 Task: Add a condition where "Priority Is -" in recently solved tickets.
Action: Mouse pressed left at (204, 436)
Screenshot: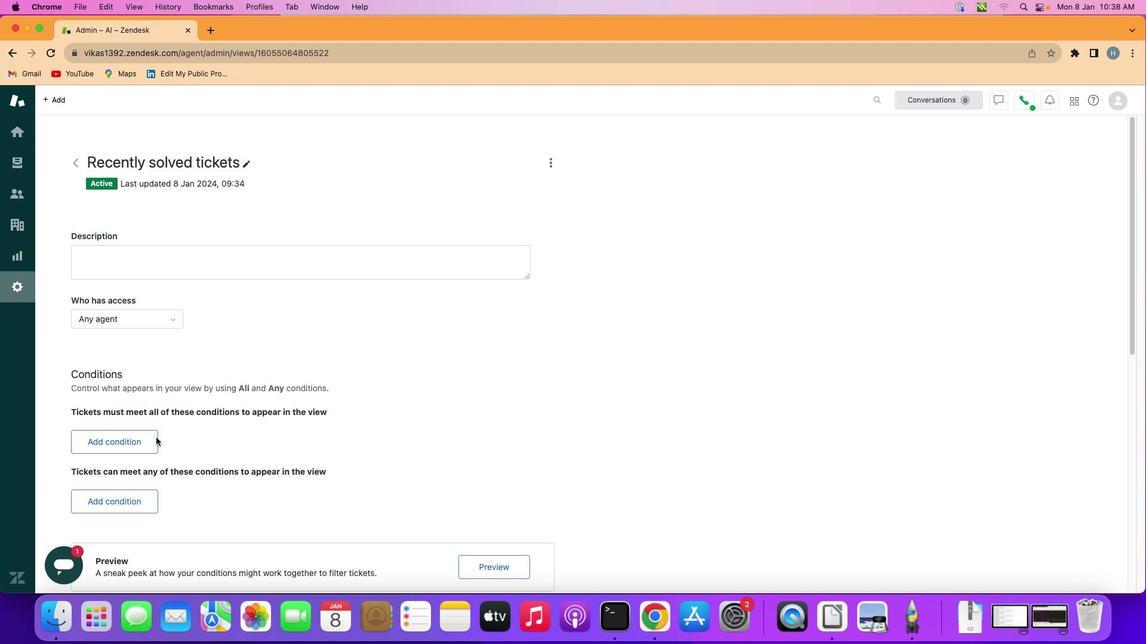 
Action: Mouse moved to (137, 444)
Screenshot: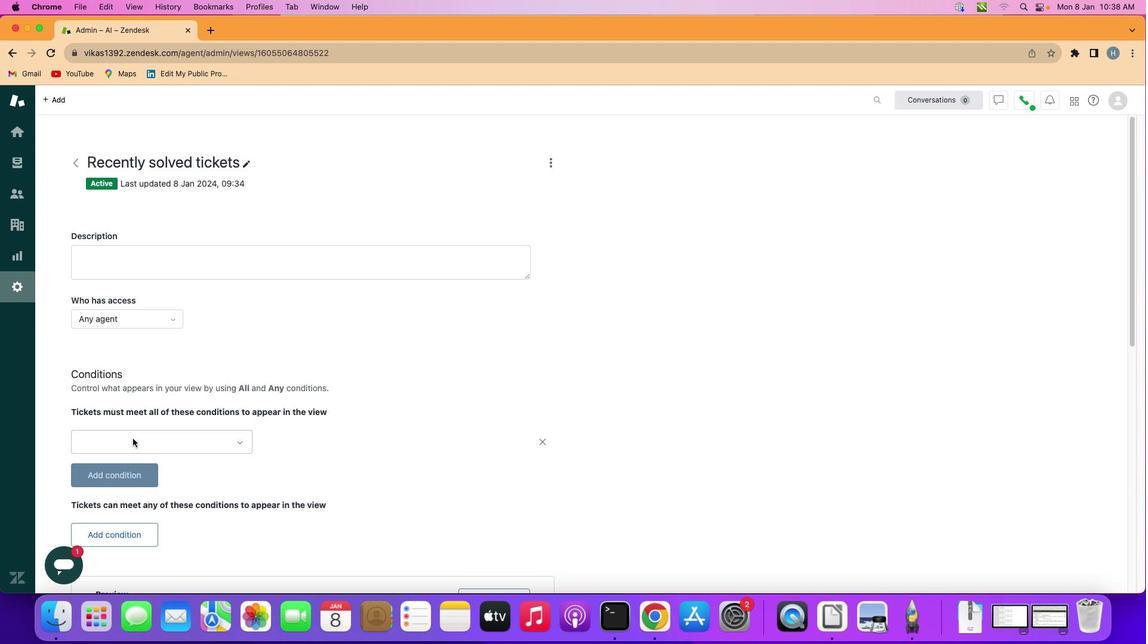 
Action: Mouse pressed left at (137, 444)
Screenshot: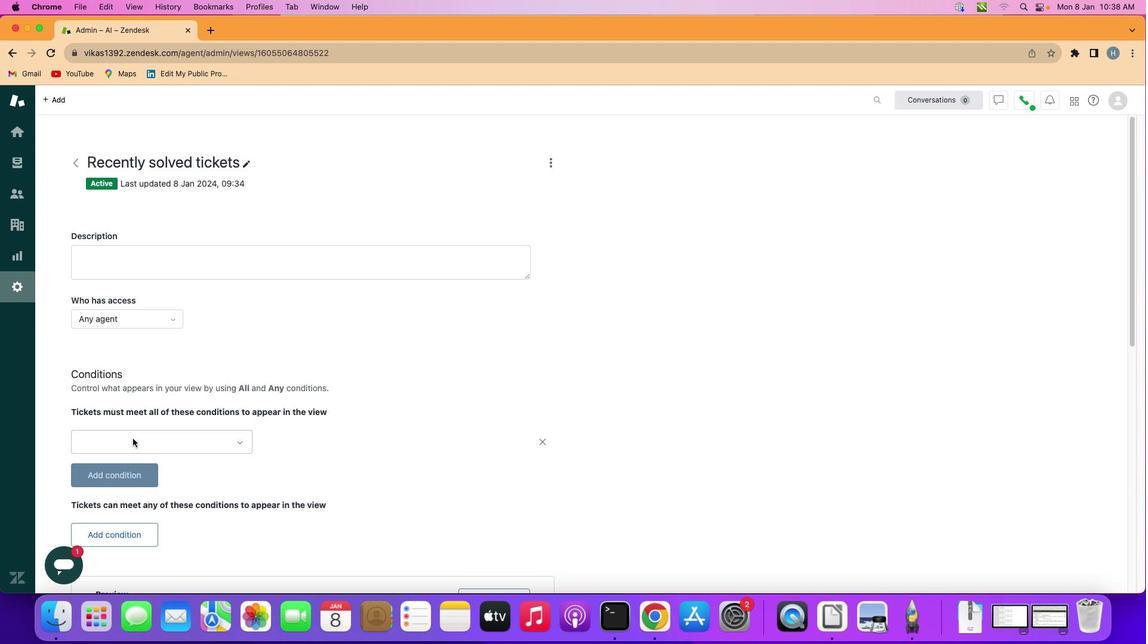 
Action: Mouse moved to (152, 446)
Screenshot: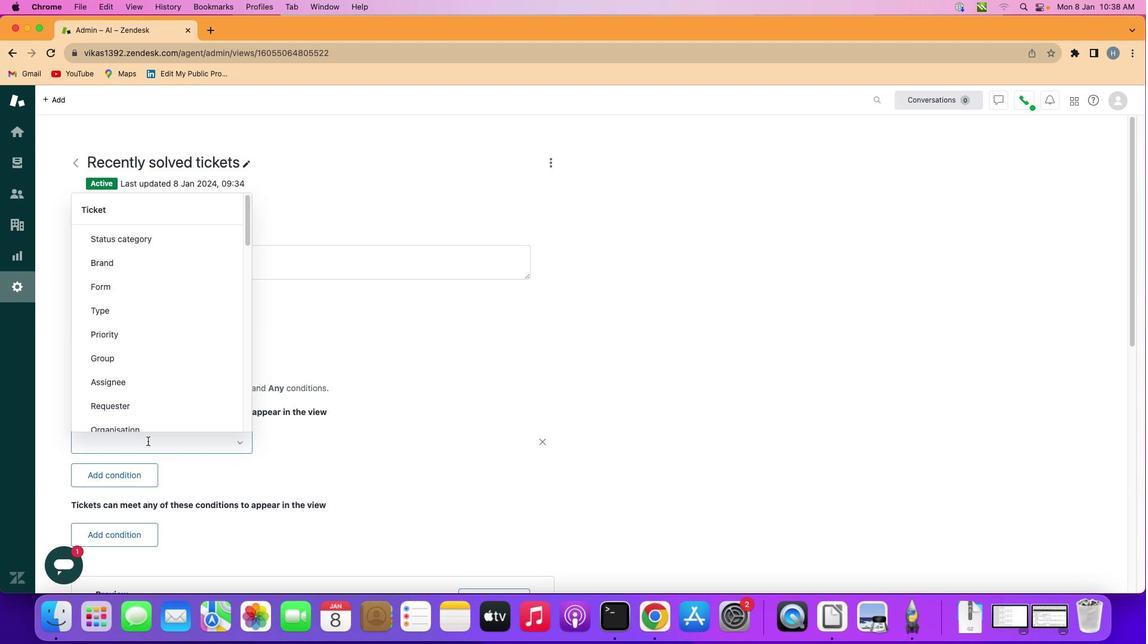 
Action: Mouse pressed left at (152, 446)
Screenshot: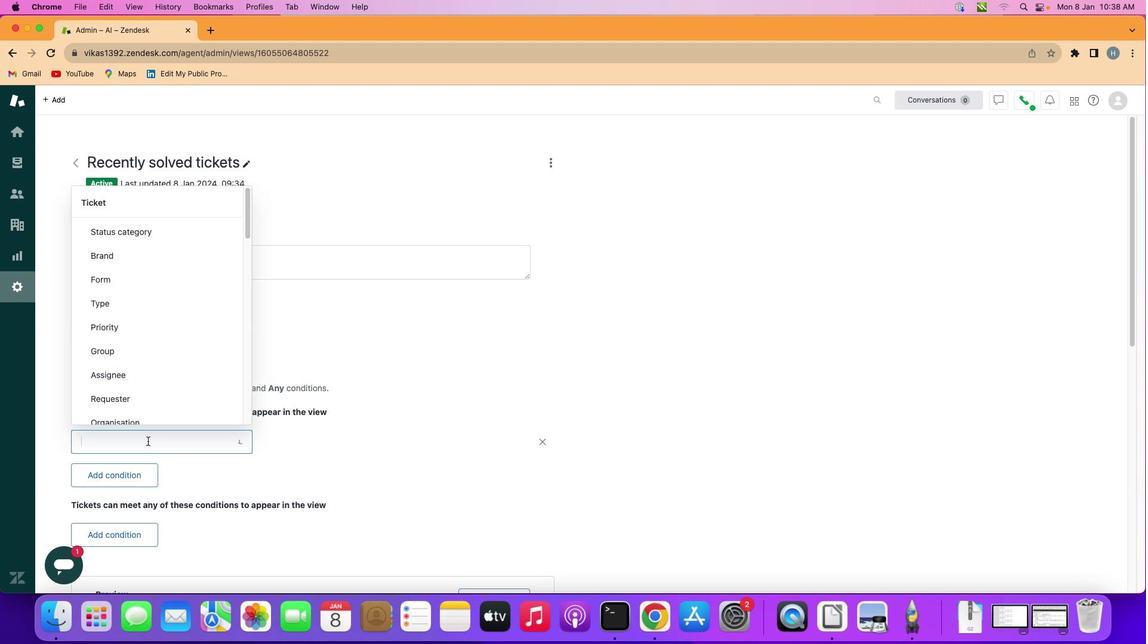 
Action: Mouse moved to (180, 337)
Screenshot: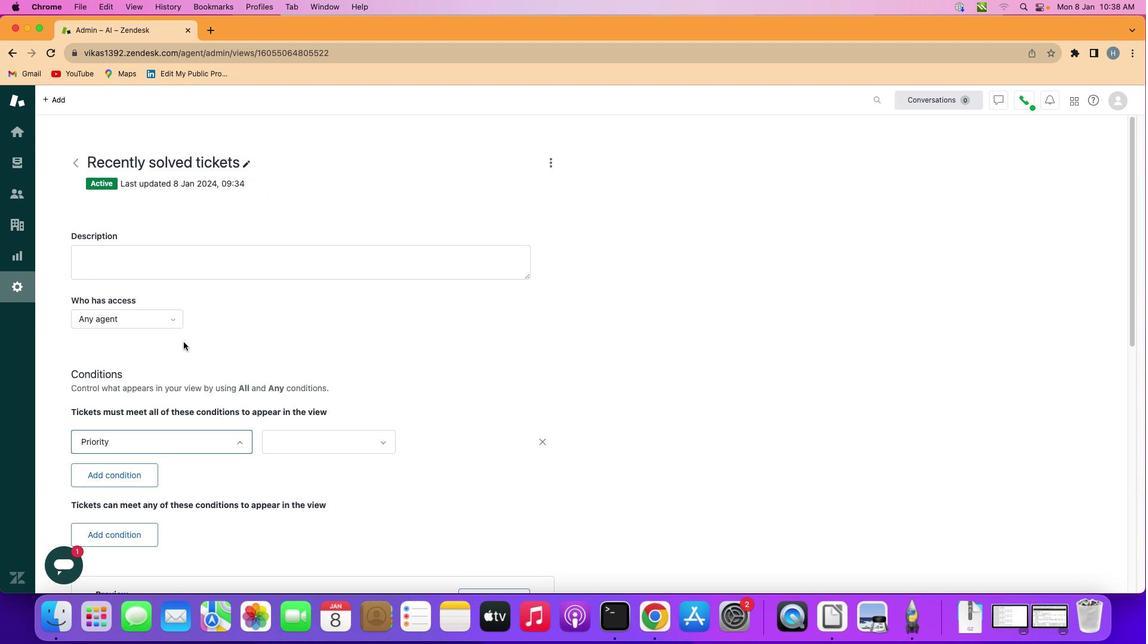 
Action: Mouse pressed left at (180, 337)
Screenshot: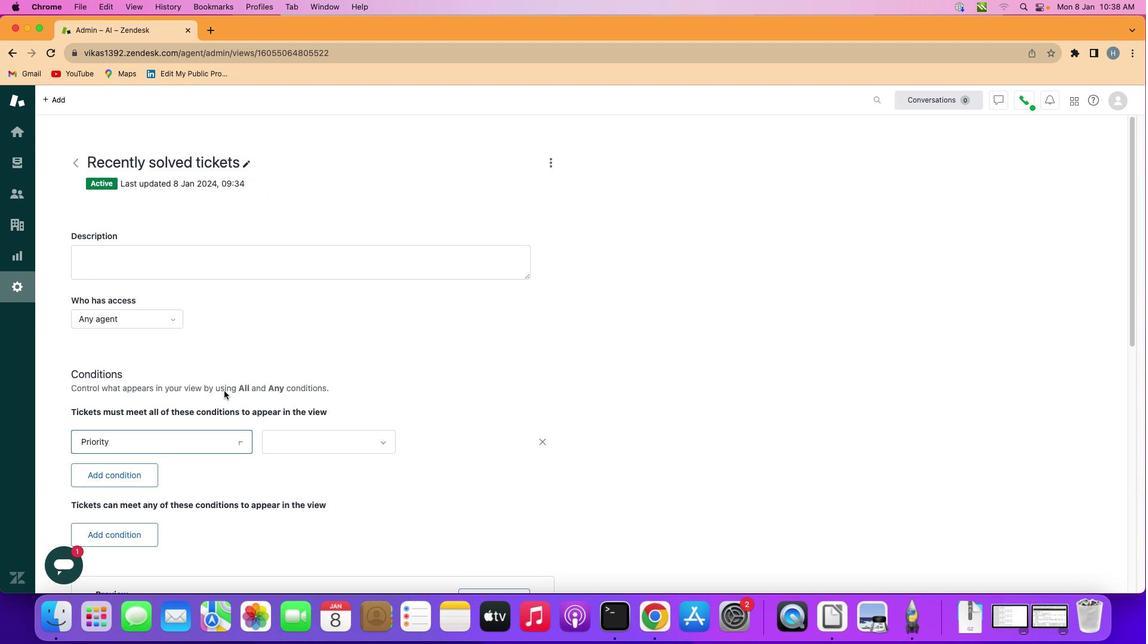 
Action: Mouse moved to (317, 455)
Screenshot: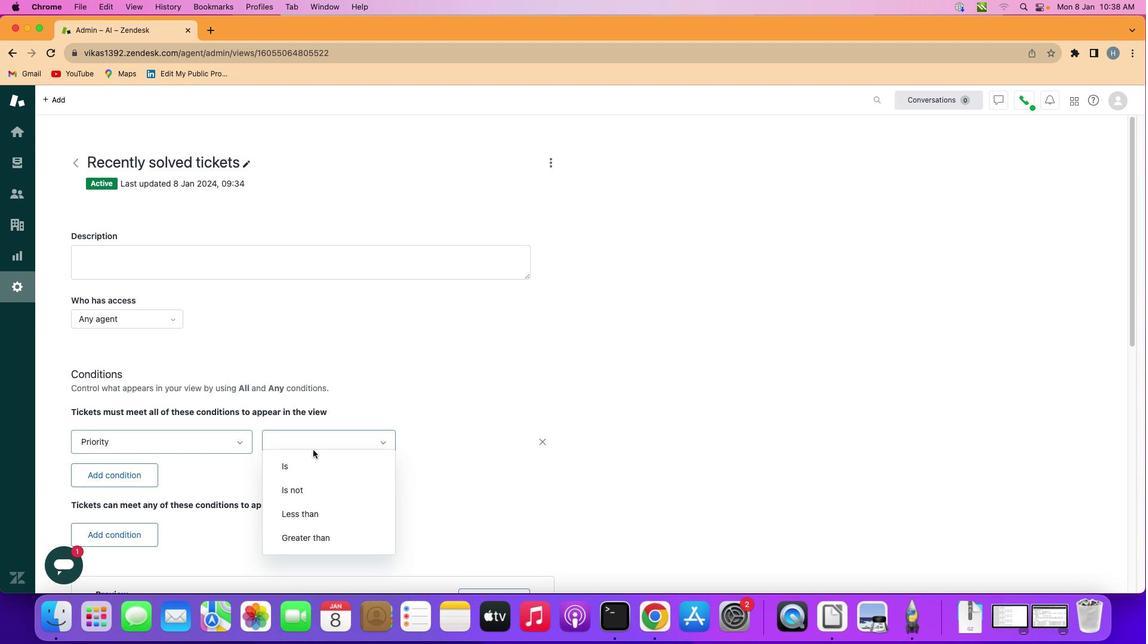 
Action: Mouse pressed left at (317, 455)
Screenshot: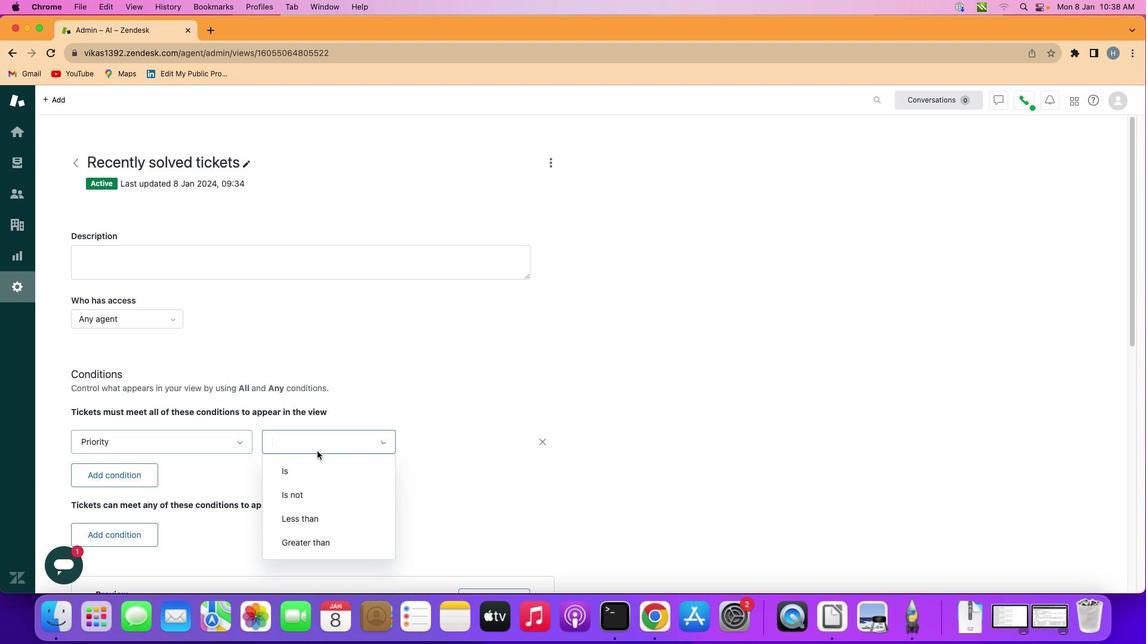 
Action: Mouse moved to (327, 475)
Screenshot: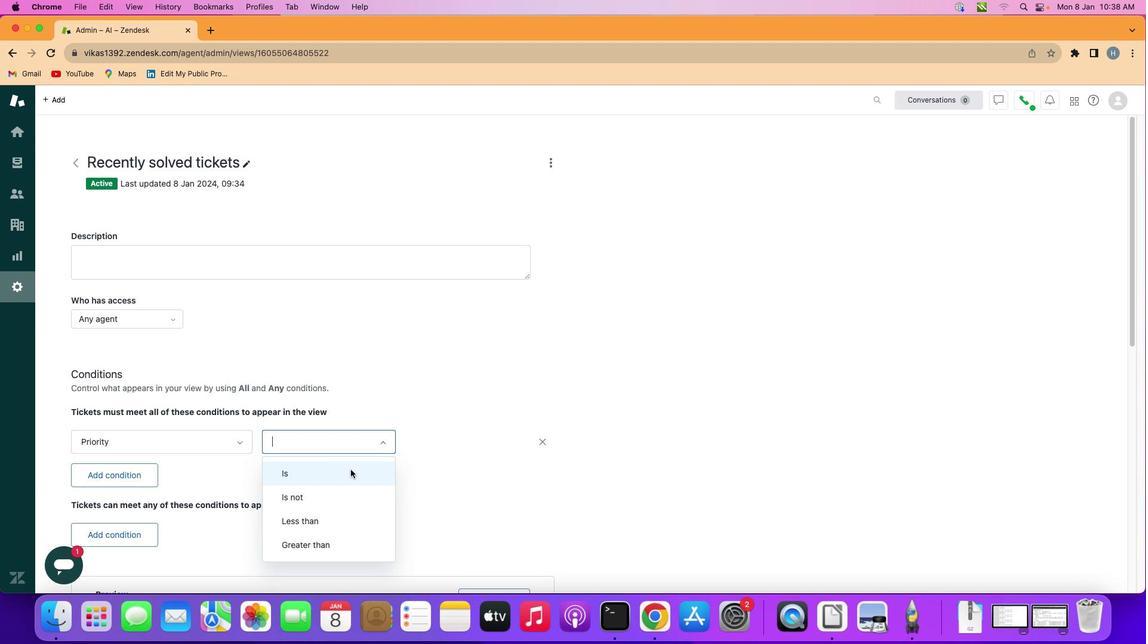 
Action: Mouse pressed left at (327, 475)
Screenshot: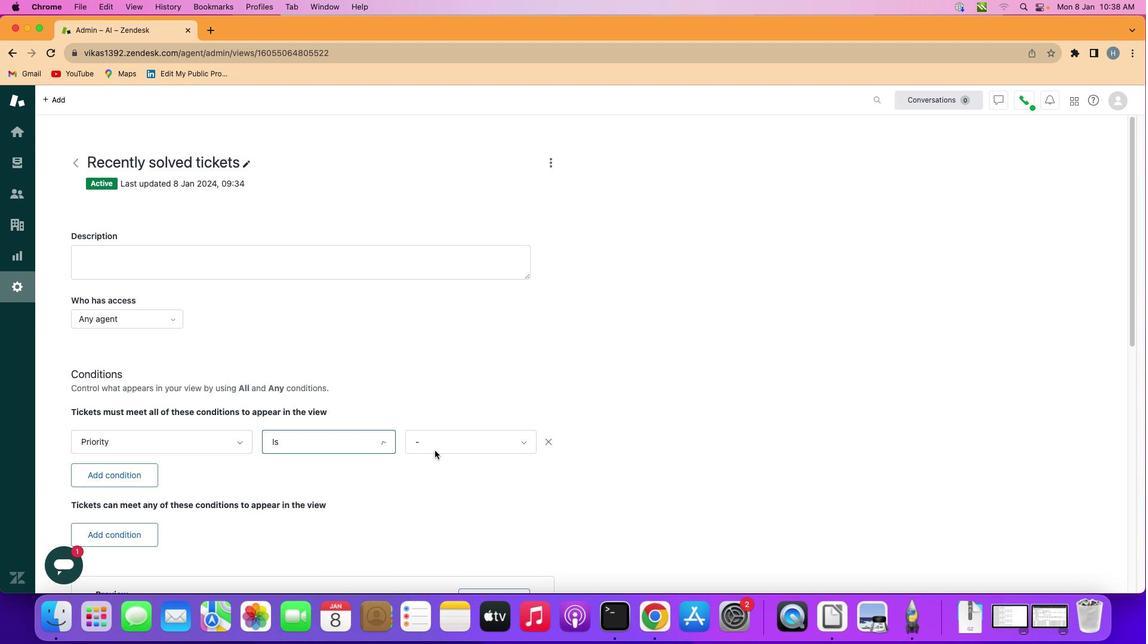 
Action: Mouse moved to (467, 444)
Screenshot: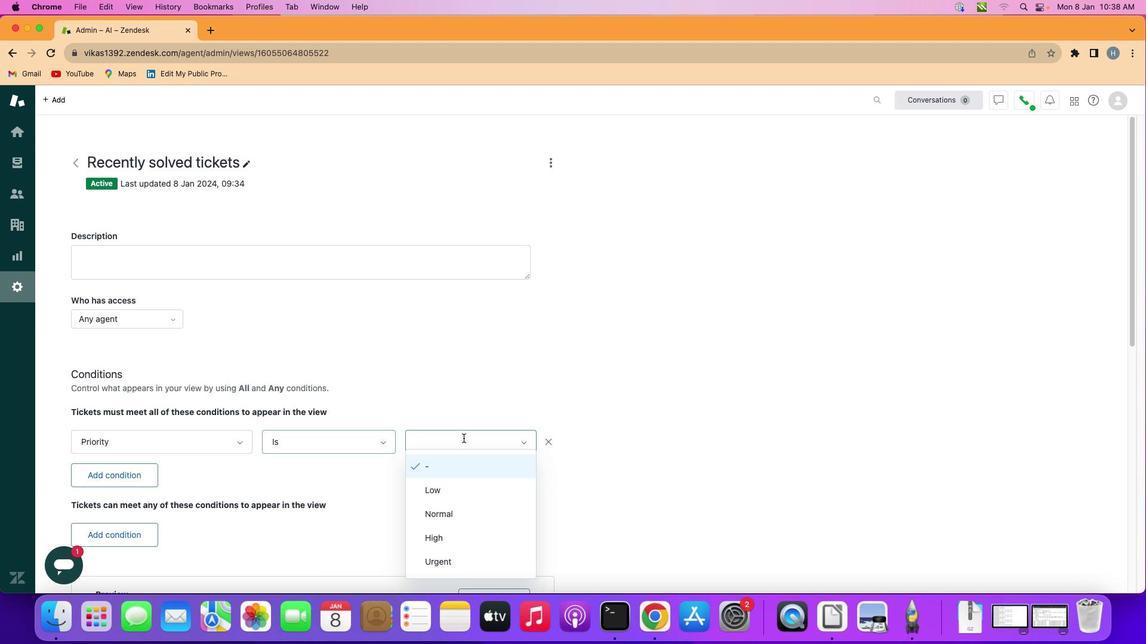 
Action: Mouse pressed left at (467, 444)
Screenshot: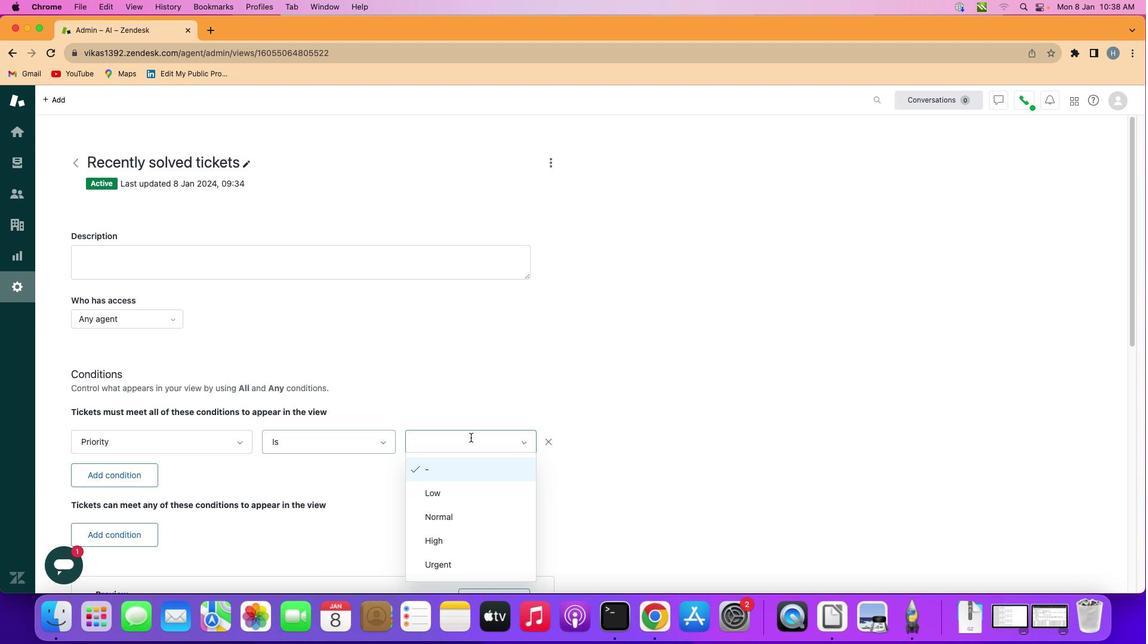 
Action: Mouse moved to (470, 474)
Screenshot: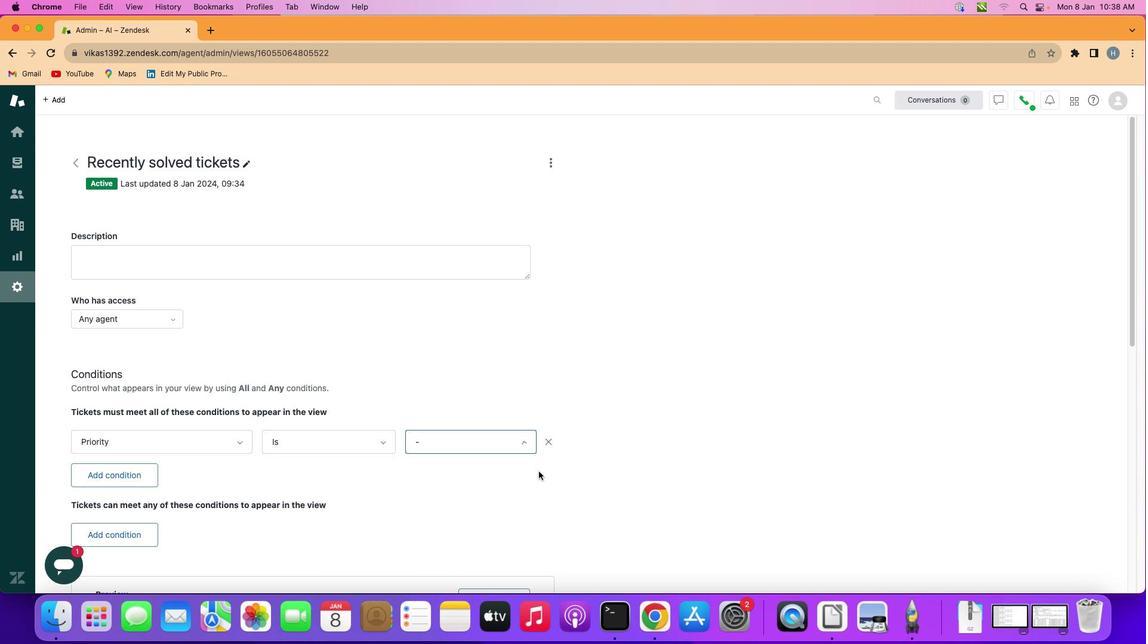 
Action: Mouse pressed left at (470, 474)
Screenshot: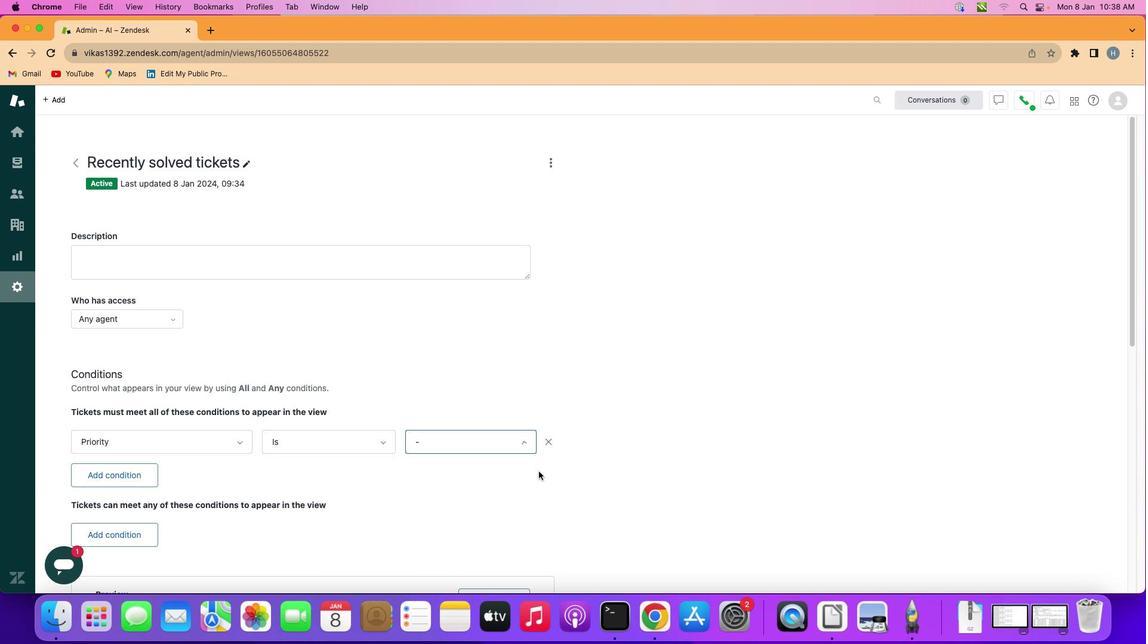
Action: Mouse moved to (556, 475)
Screenshot: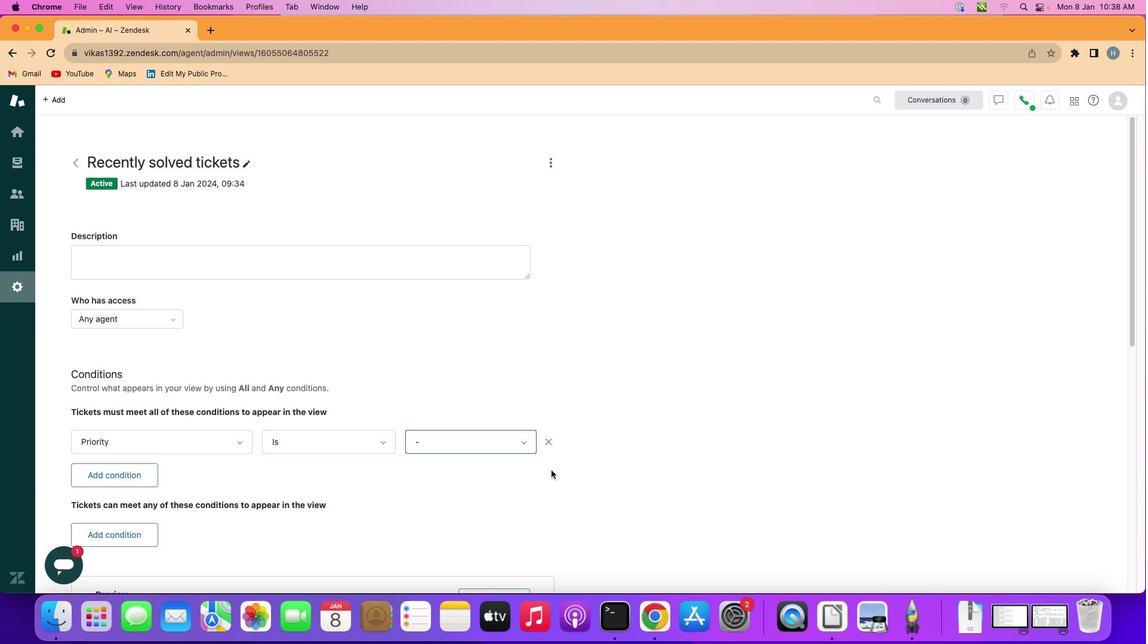 
